 Task: Change line weight  to 4PX.
Action: Mouse moved to (501, 282)
Screenshot: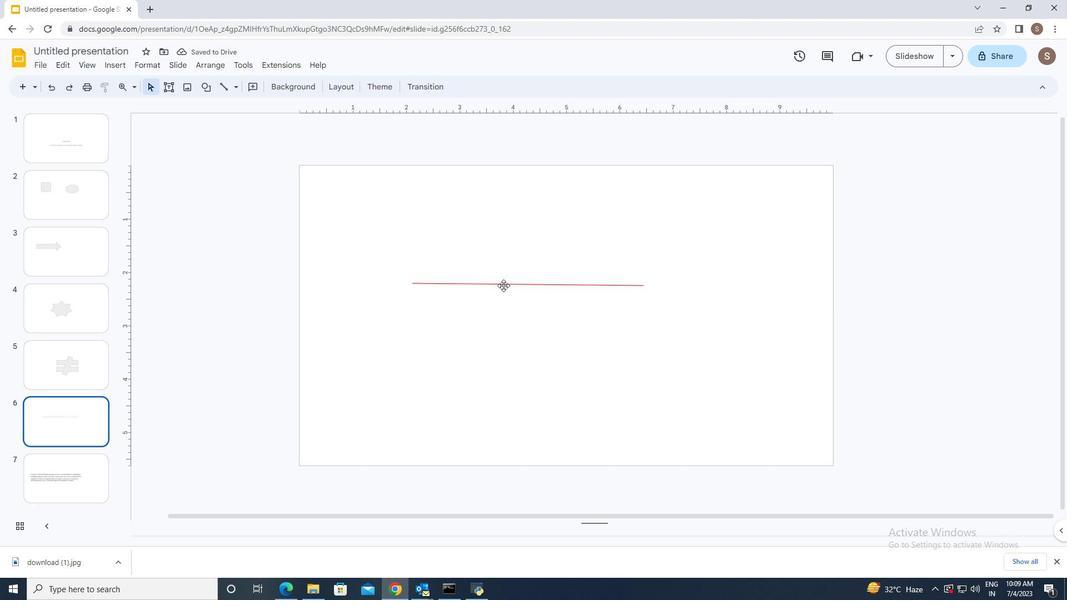 
Action: Mouse pressed left at (501, 282)
Screenshot: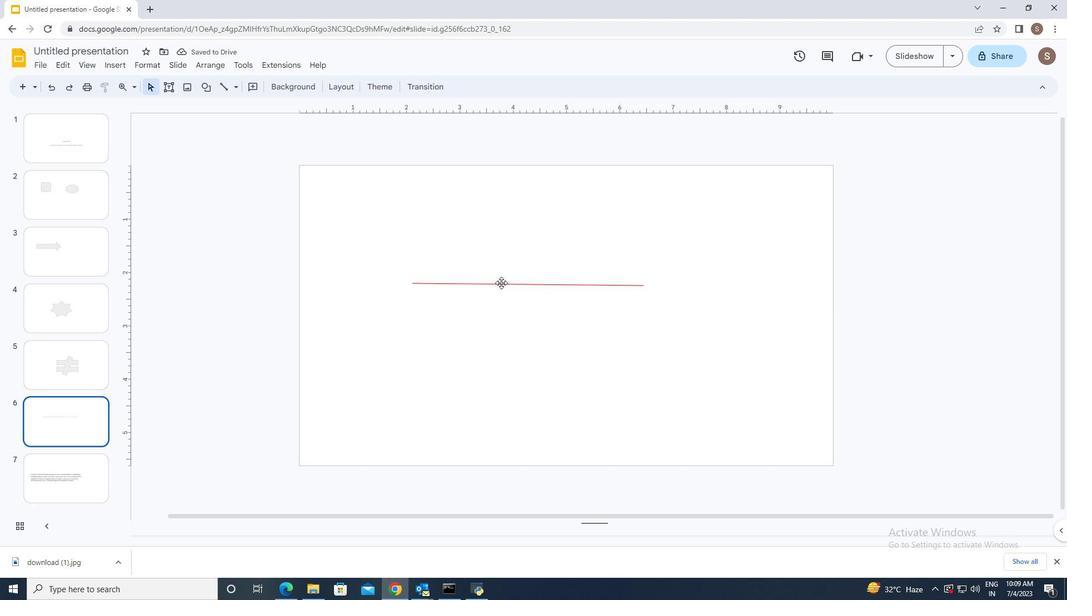 
Action: Mouse moved to (280, 82)
Screenshot: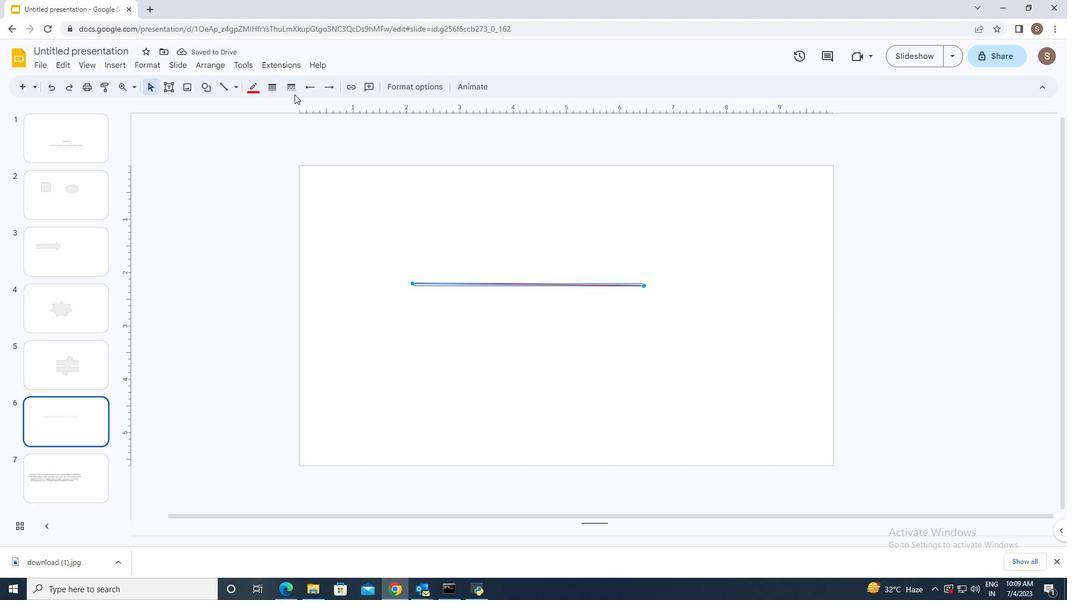 
Action: Mouse pressed left at (280, 82)
Screenshot: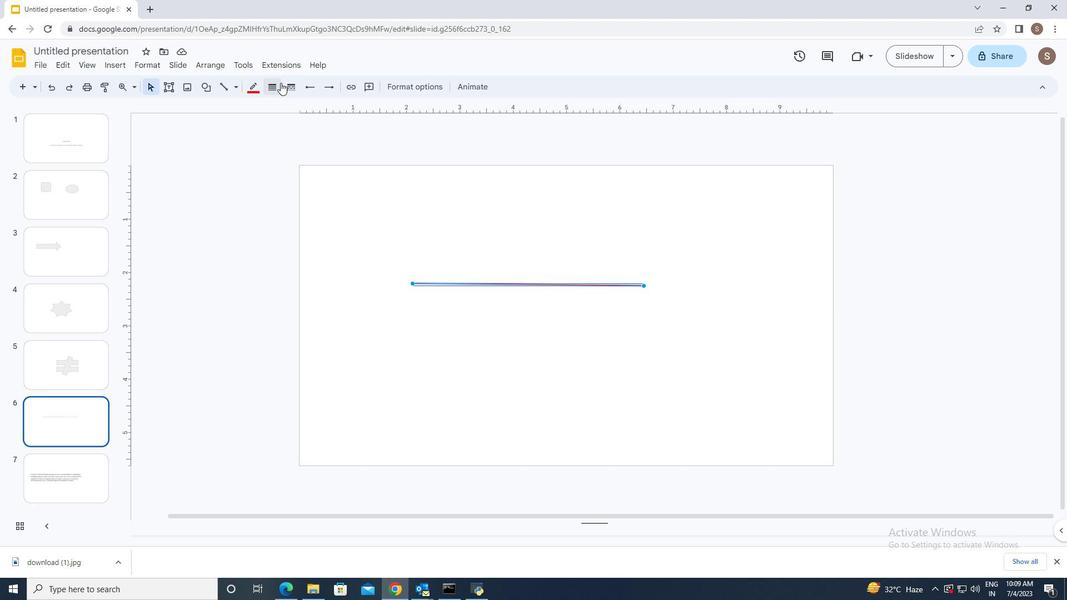 
Action: Mouse moved to (293, 155)
Screenshot: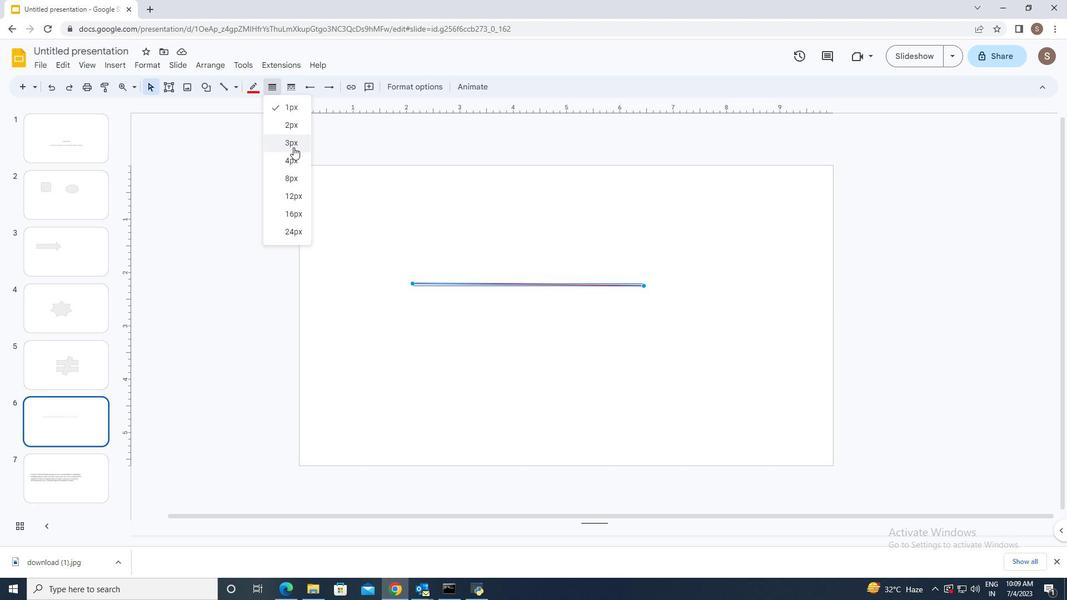 
Action: Mouse pressed left at (293, 155)
Screenshot: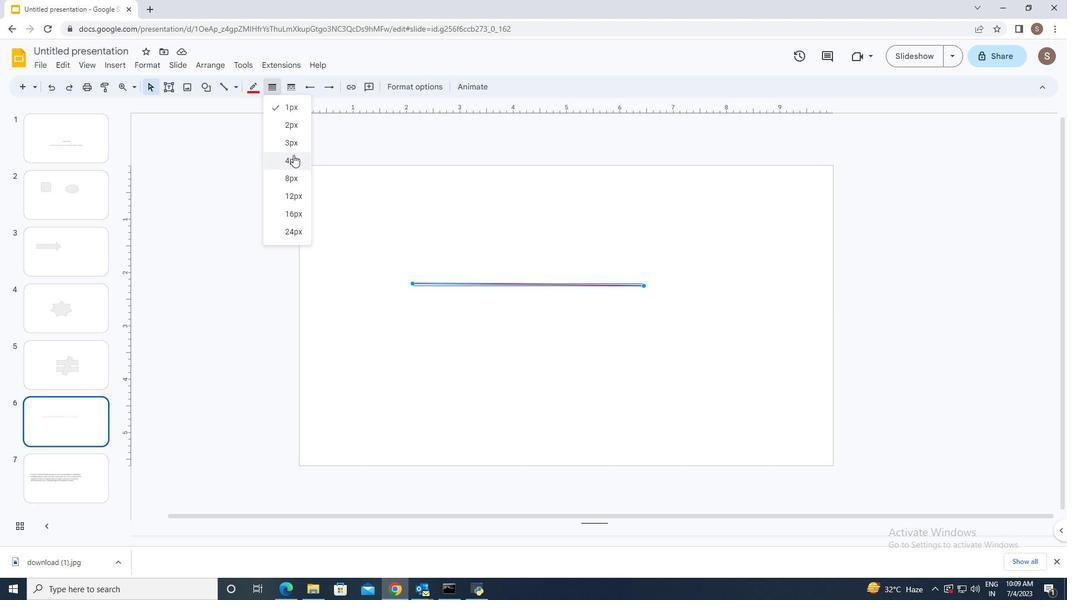 
Action: Mouse moved to (384, 291)
Screenshot: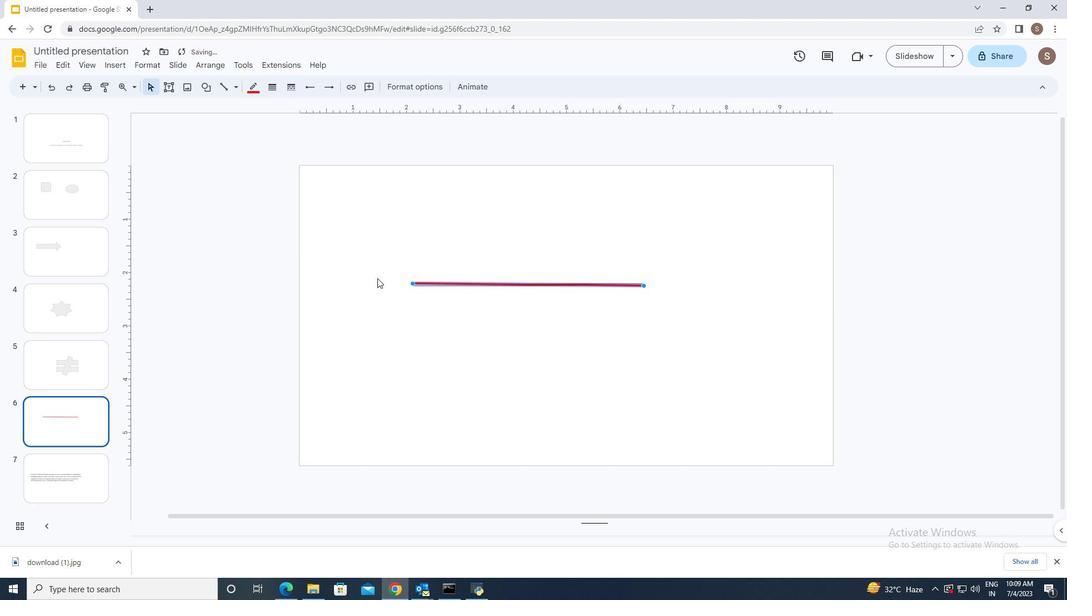 
Action: Mouse pressed left at (384, 291)
Screenshot: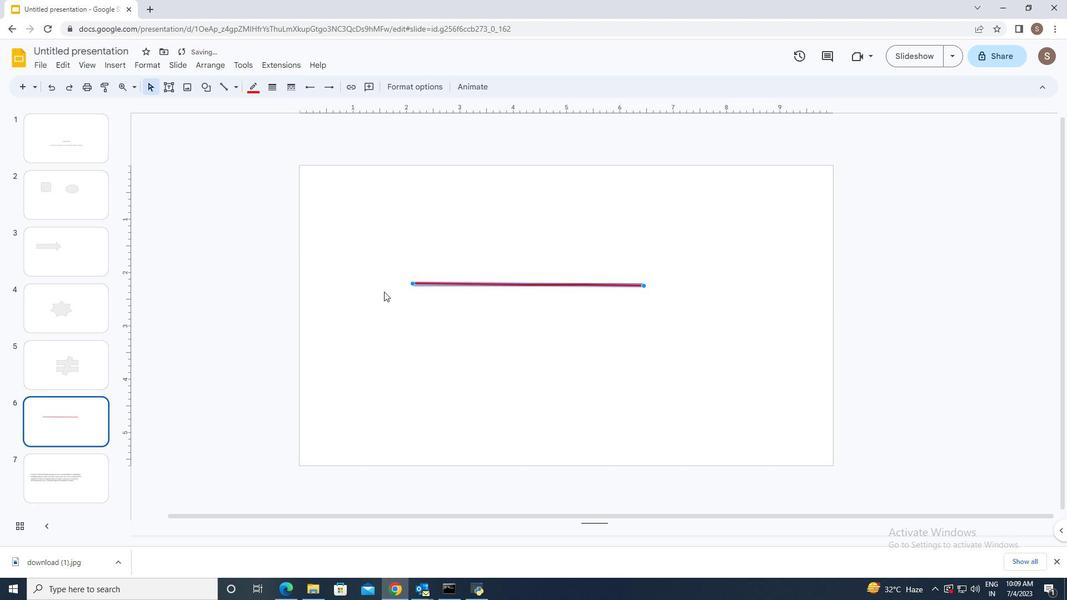 
